 Task: In the "Done" board, enter the title "Sold Items".
Action: Mouse moved to (520, 152)
Screenshot: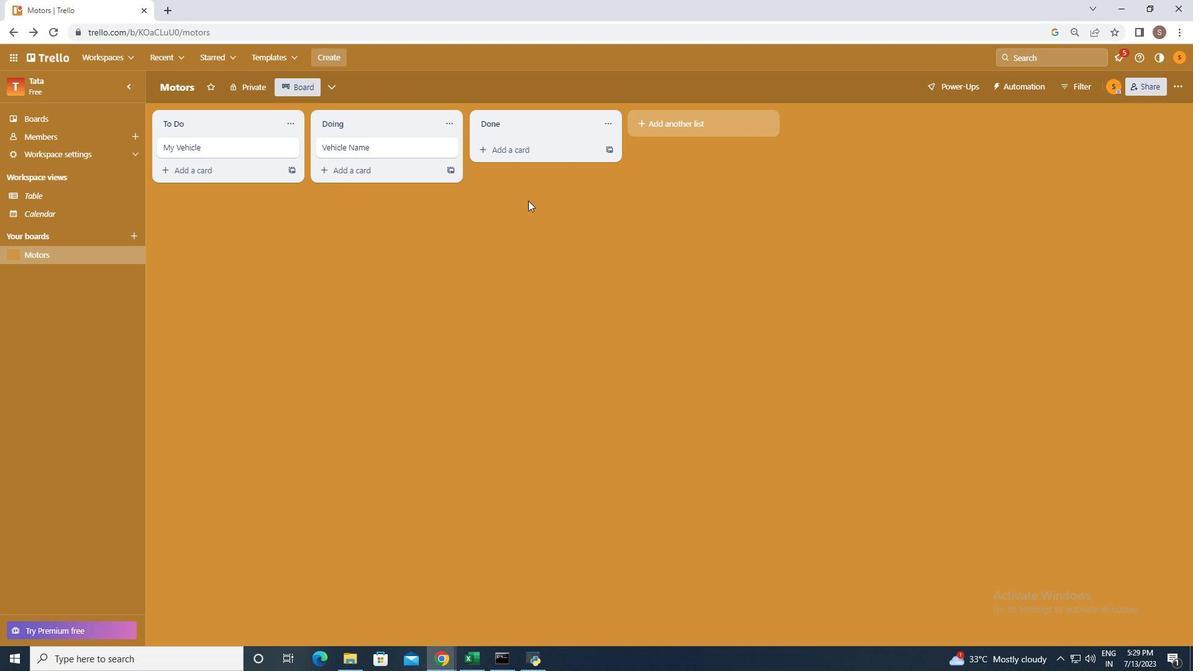
Action: Mouse pressed left at (520, 152)
Screenshot: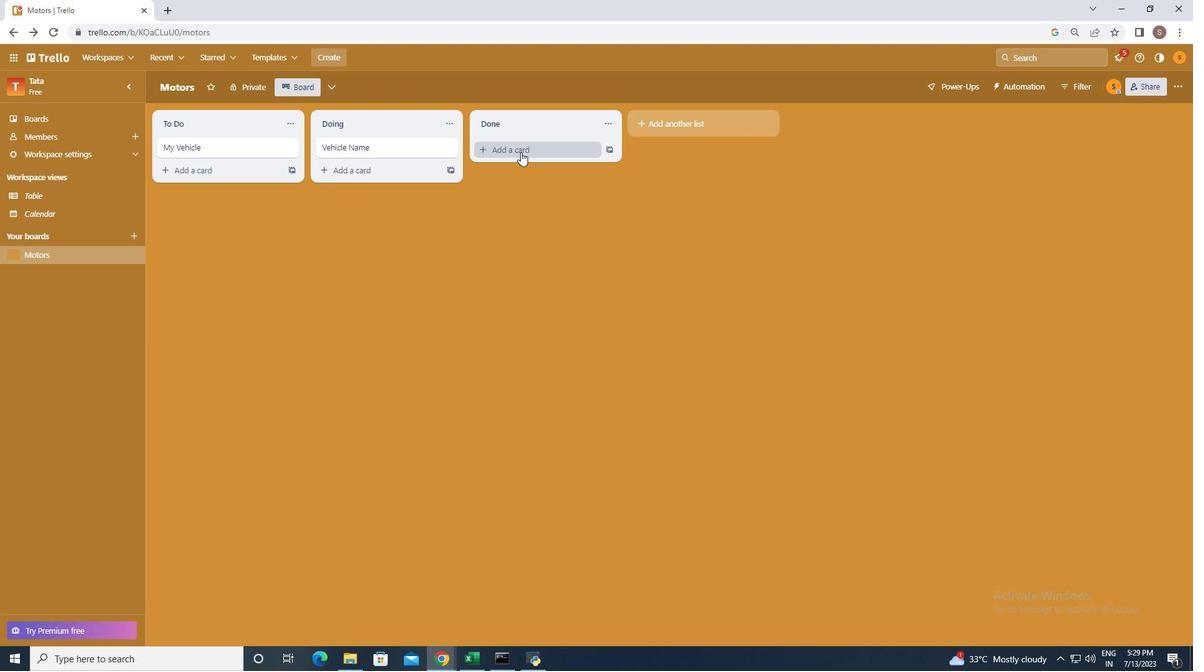 
Action: Mouse moved to (517, 156)
Screenshot: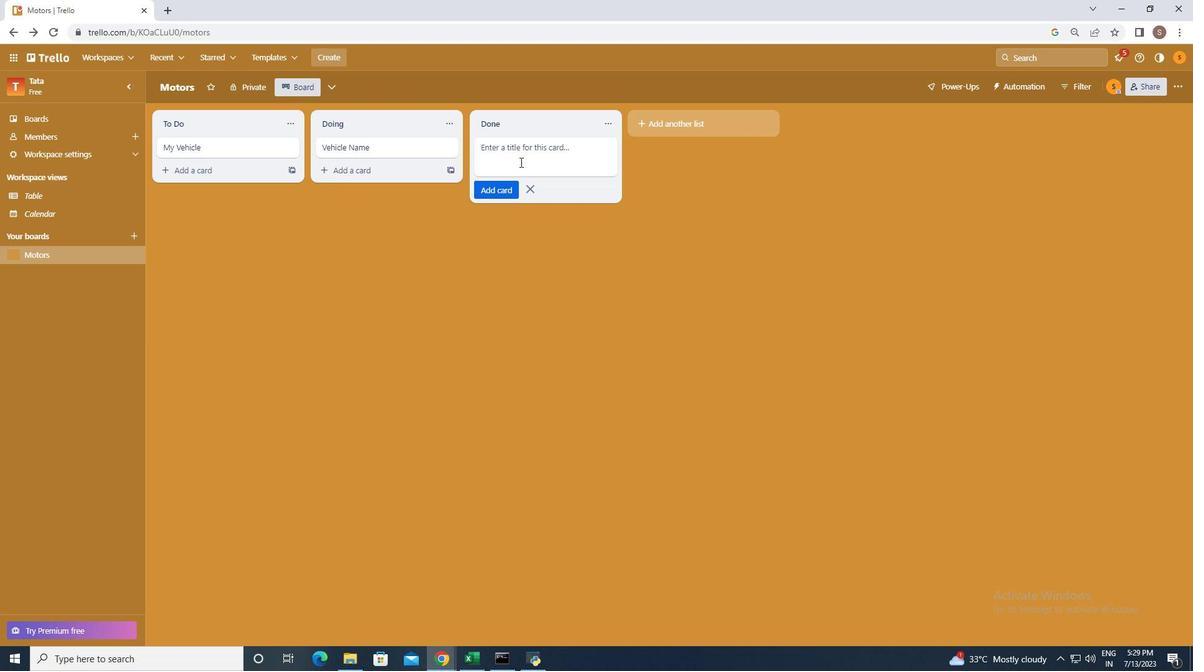 
Action: Mouse pressed left at (517, 156)
Screenshot: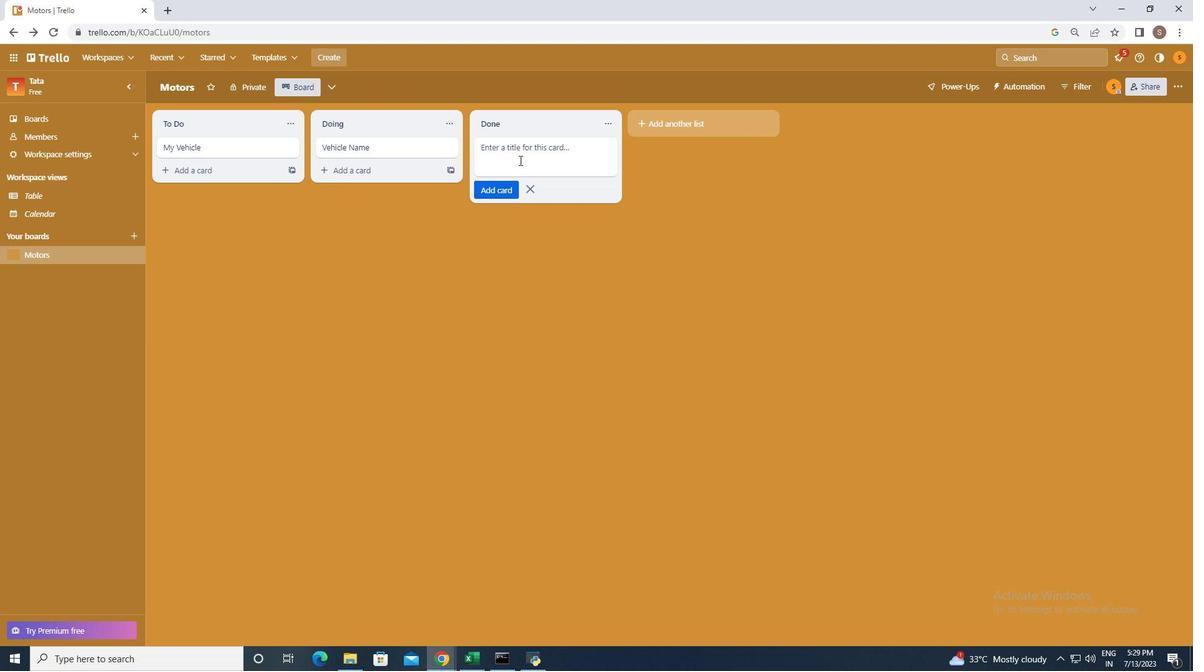 
Action: Key pressed <Key.shift>Sold<Key.space><Key.shift>Items
Screenshot: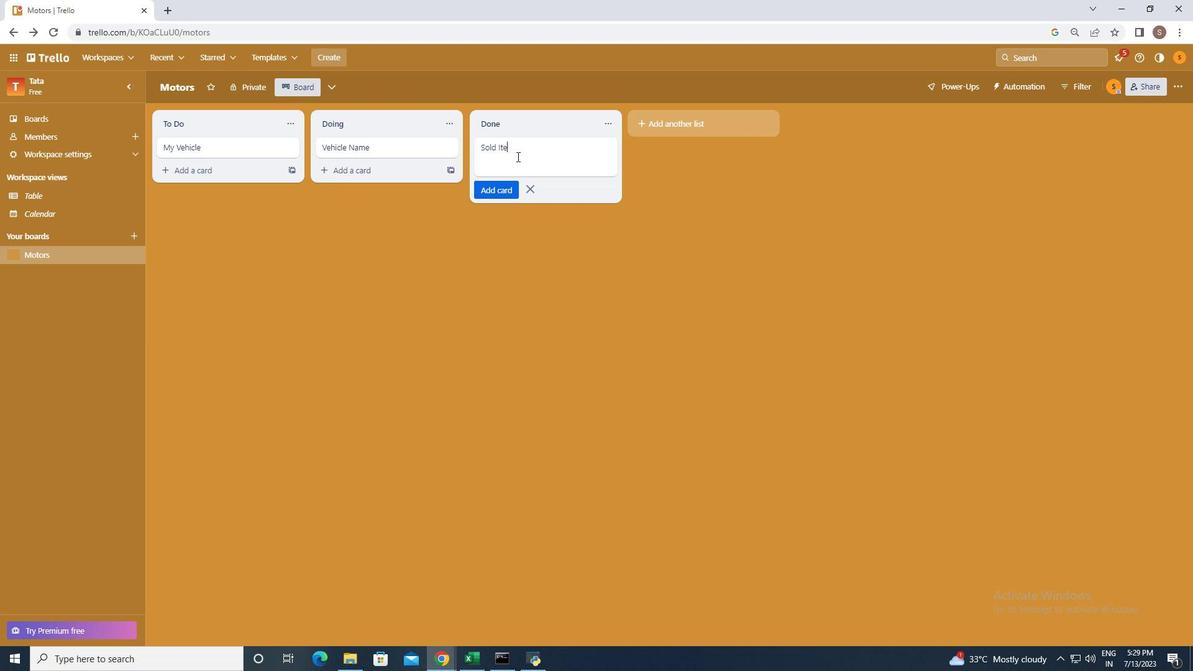 
Action: Mouse moved to (601, 363)
Screenshot: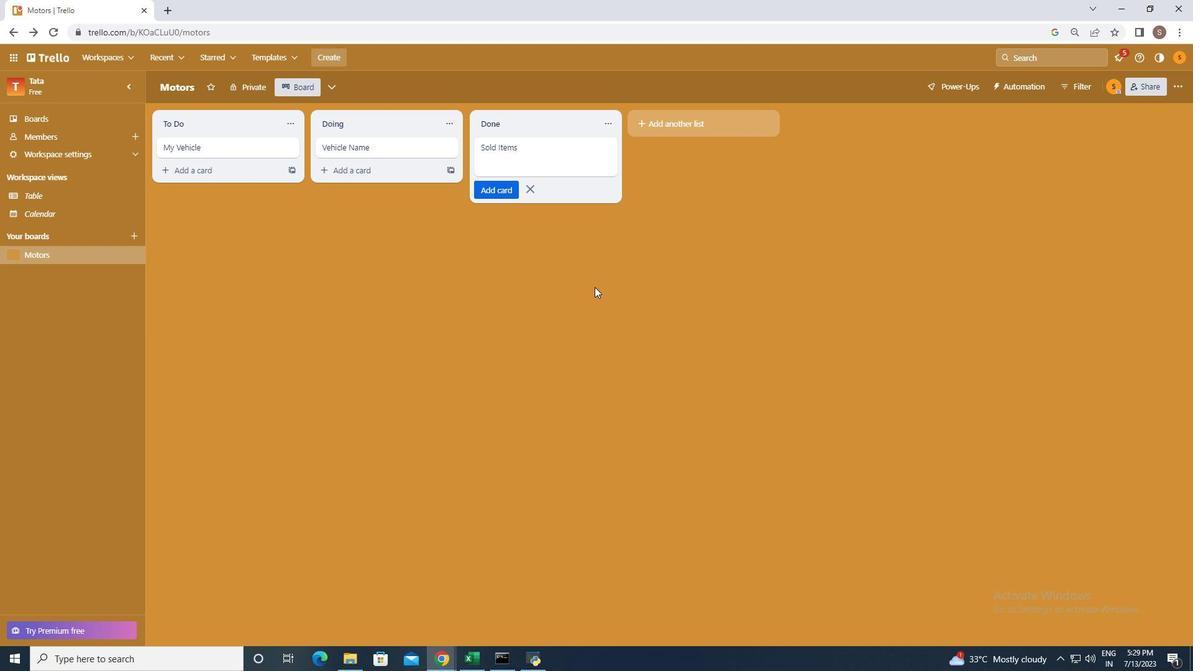 
Action: Mouse pressed left at (601, 363)
Screenshot: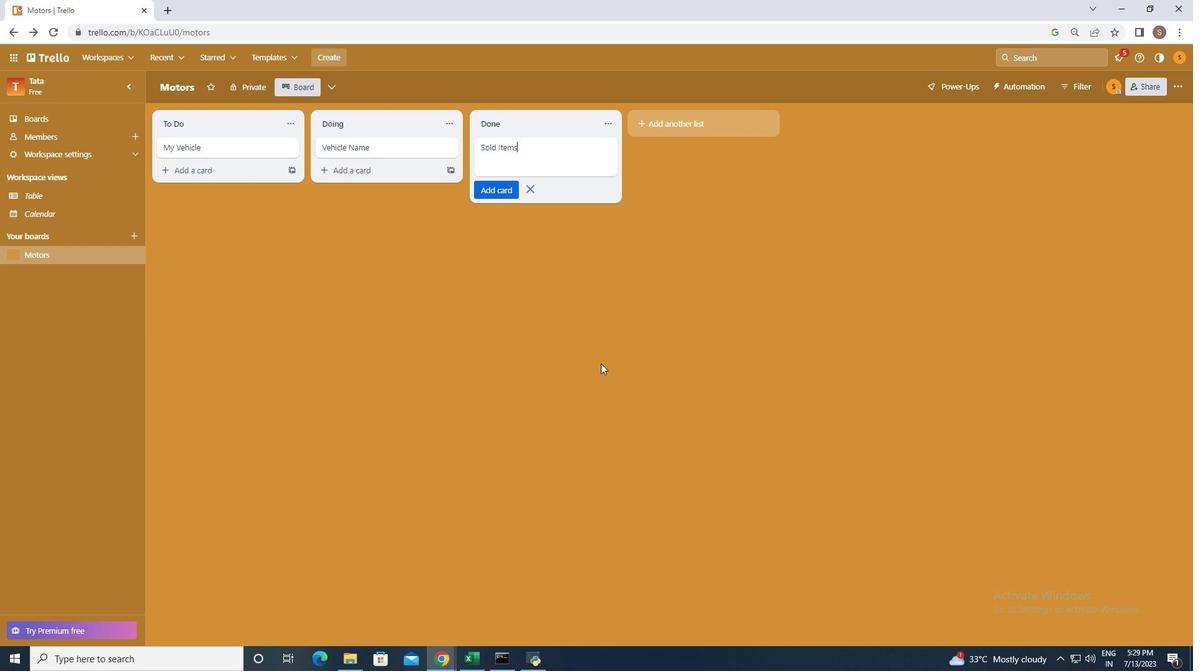 
